 Task: Open a blank sheet, save the file as Matthew Add the quote 'Your dreams are worth fighting for; don't let anyone tell you otherwise.'Your dreams are worth fighting for; don't let anyone tell you otherwise.  Apply font style Apply font style Broadway and font size 24 Align the text to the Right .Change the text color to  Light Red
Action: Mouse moved to (94, 93)
Screenshot: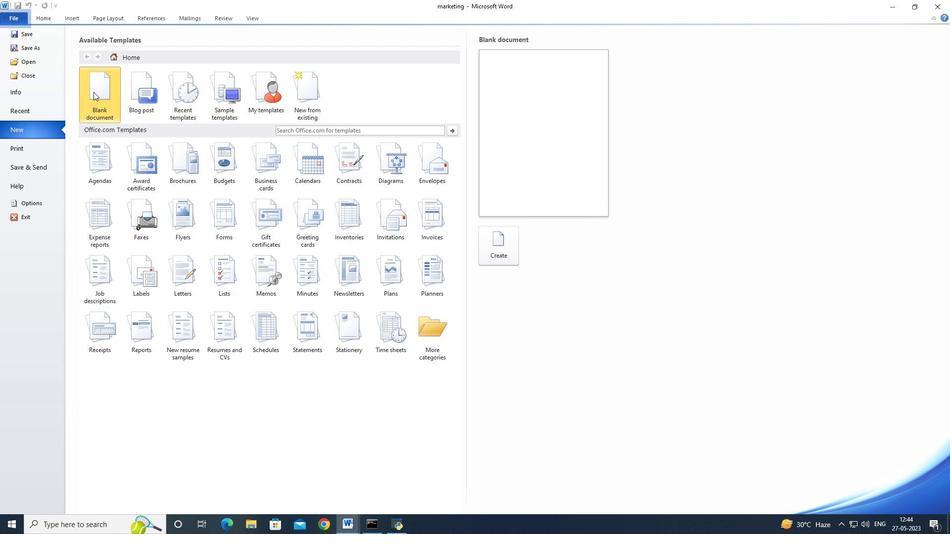 
Action: Mouse pressed left at (94, 93)
Screenshot: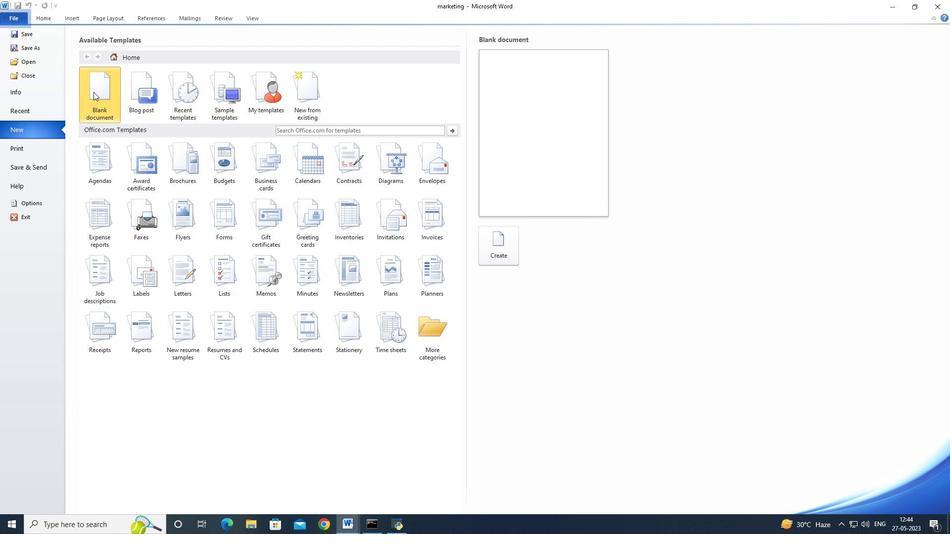 
Action: Mouse moved to (93, 93)
Screenshot: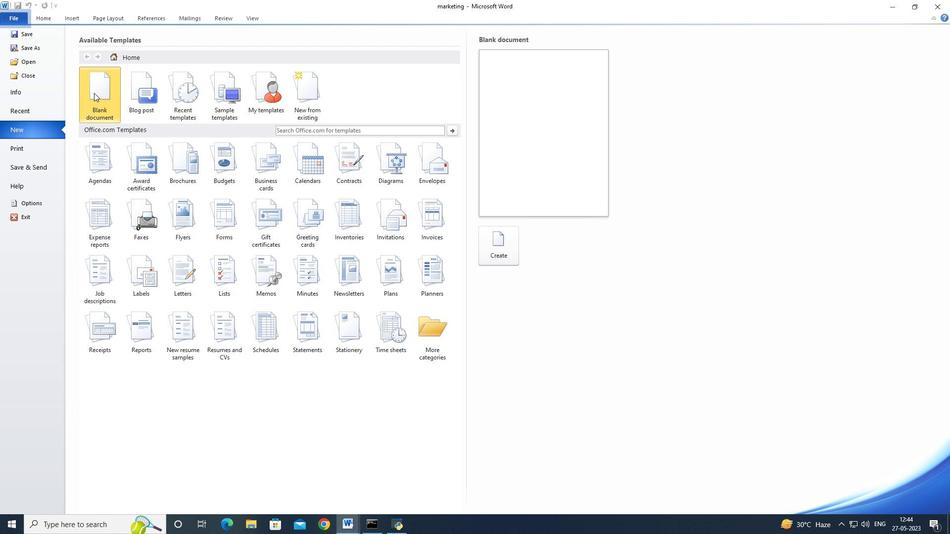 
Action: Mouse pressed left at (93, 93)
Screenshot: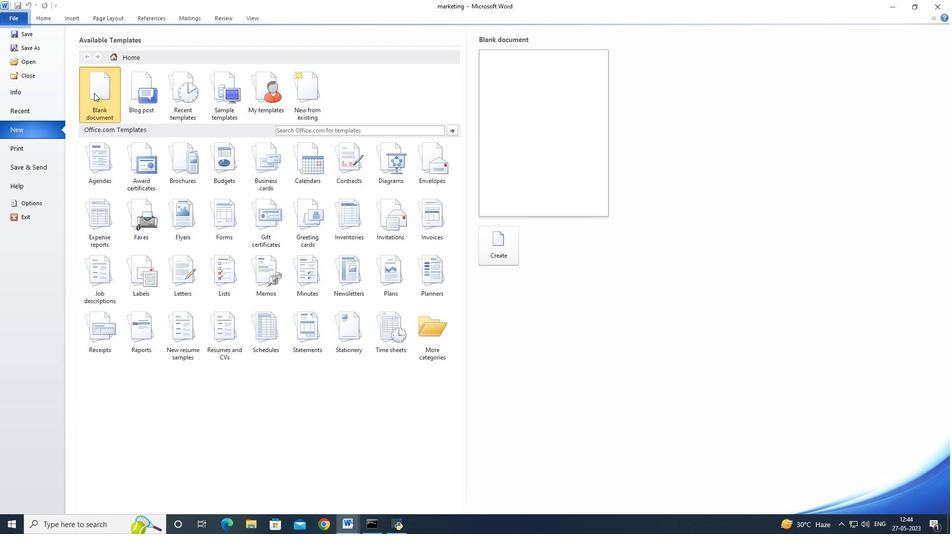 
Action: Mouse moved to (115, 119)
Screenshot: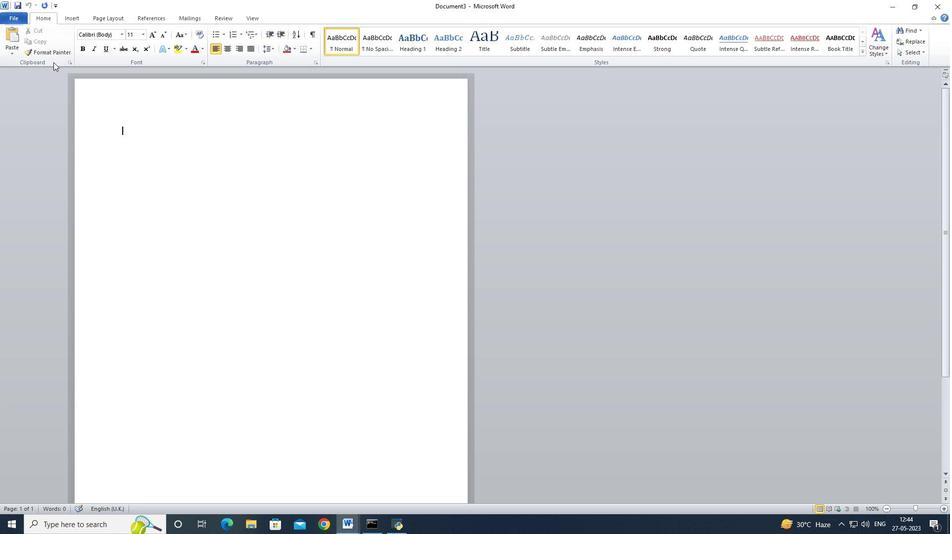 
Action: Key pressed <Key.shift><Key.shift><Key.shift><Key.shift><Key.shift><Key.shift><Key.shift><Key.shift><Key.shift><Key.shift><Key.shift><Key.shift><Key.shift><Key.shift><Key.shift><Key.shift><Key.shift><Key.shift><Key.shift><Key.shift><Key.shift><Key.shift><Key.shift><Key.shift><Key.shift><Key.shift><Key.shift><Key.shift><Key.shift><Key.shift><Key.shift><Key.shift><Key.shift><Key.shift><Key.shift><Key.shift><Key.shift><Key.shift><Key.shift><Key.shift><Key.shift><Key.shift><Key.shift><Key.shift><Key.shift><Key.shift><Key.shift><Key.shift><Key.shift><Key.shift><Key.shift><Key.shift><Key.shift><Key.shift><Key.shift><Key.shift><Key.shift><Key.shift><Key.shift><Key.shift><Key.shift><Key.shift><Key.shift><Key.shift><Key.shift><Key.shift><Key.shift>
Screenshot: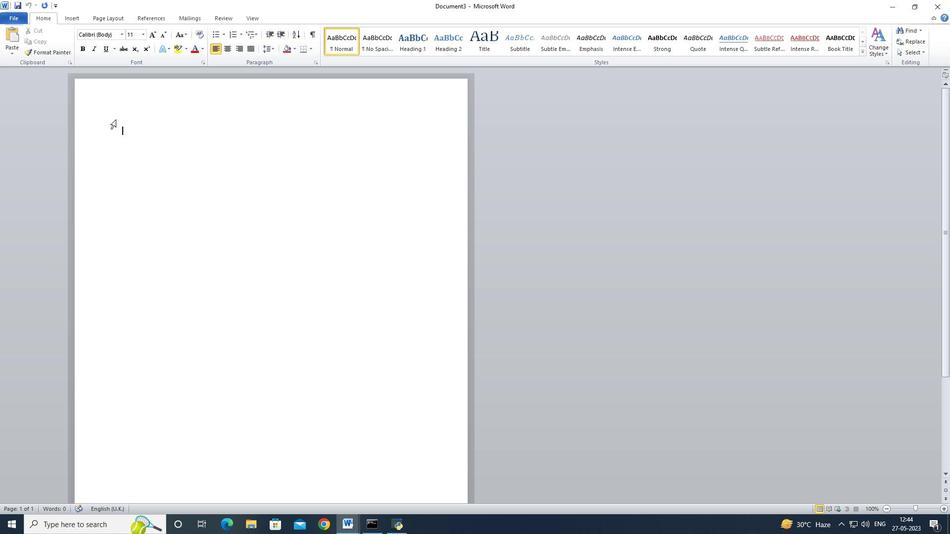 
Action: Mouse moved to (0, 16)
Screenshot: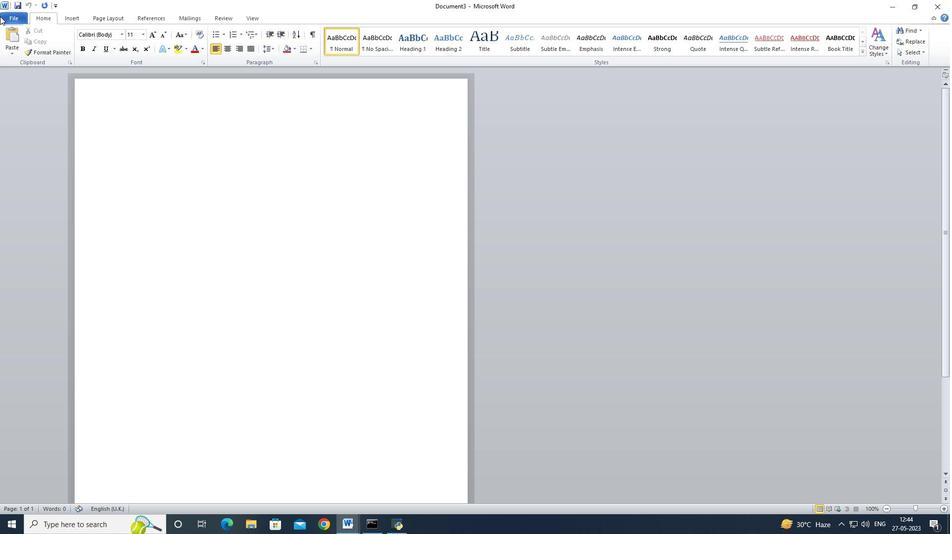 
Action: Mouse pressed left at (0, 16)
Screenshot: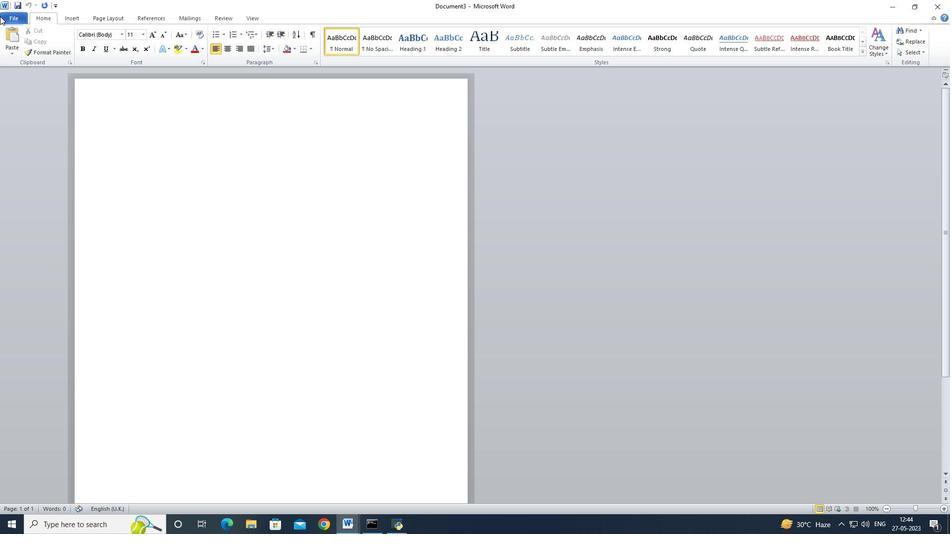 
Action: Mouse moved to (42, 45)
Screenshot: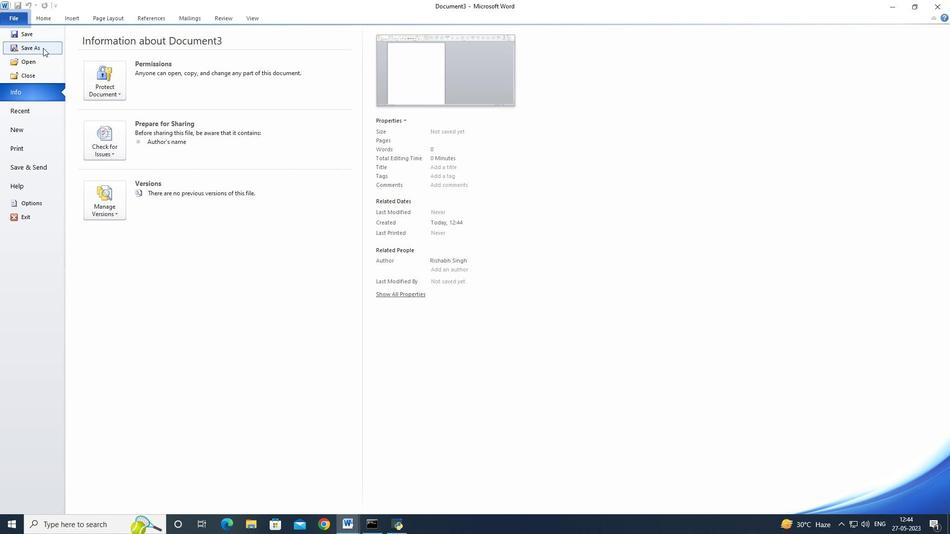 
Action: Mouse pressed left at (42, 45)
Screenshot: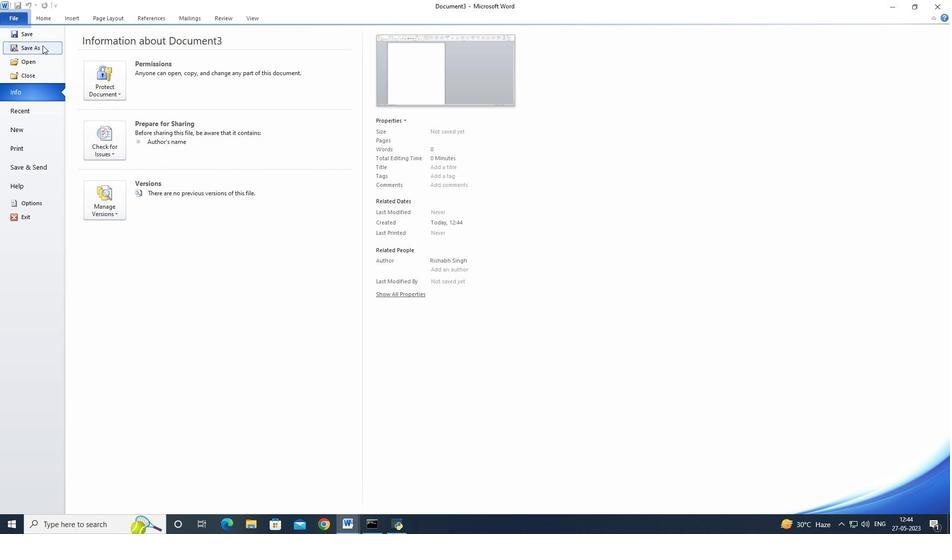 
Action: Mouse moved to (304, 96)
Screenshot: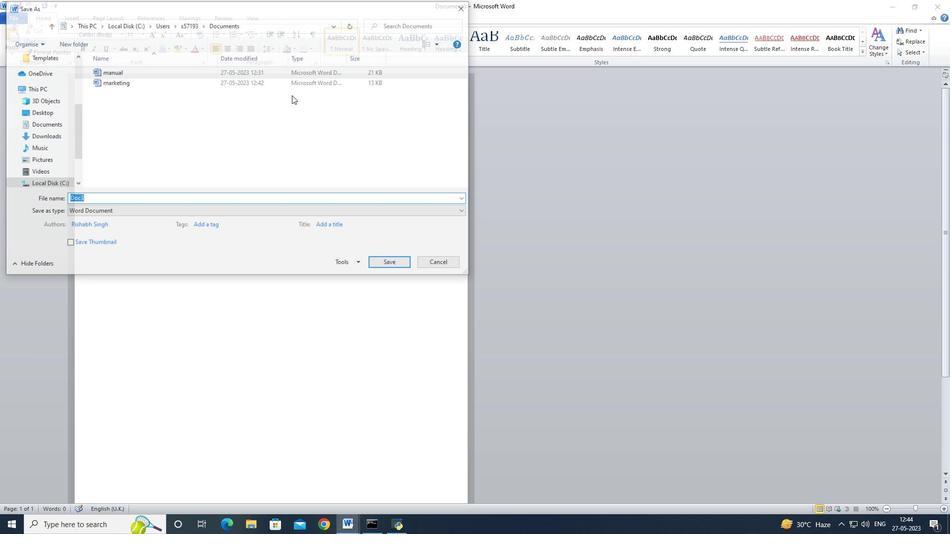 
Action: Key pressed <Key.backspace><Key.shift>Mattg<Key.backspace><Key.backspace><Key.backspace><Key.backspace><Key.backspace><Key.backspace><Key.caps_lock><Key.shift>mATTHEW
Screenshot: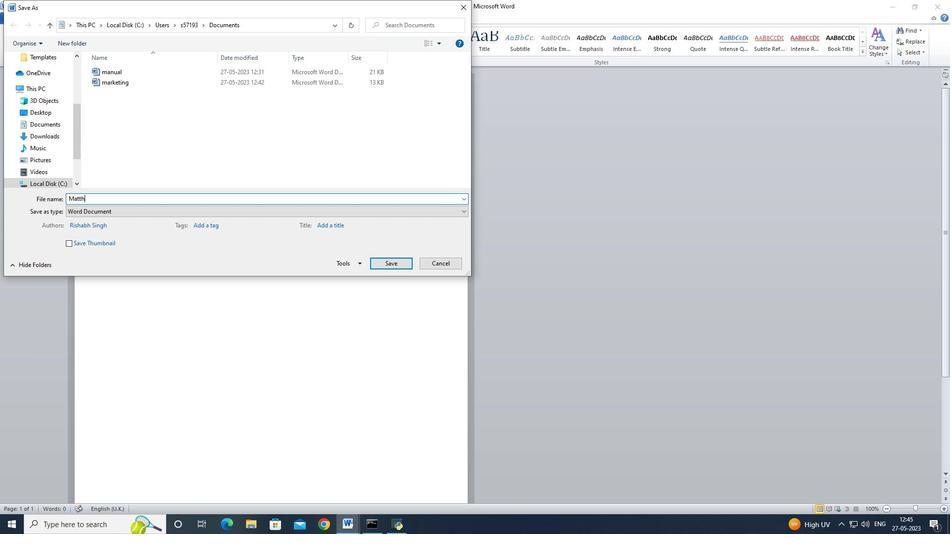 
Action: Mouse moved to (376, 263)
Screenshot: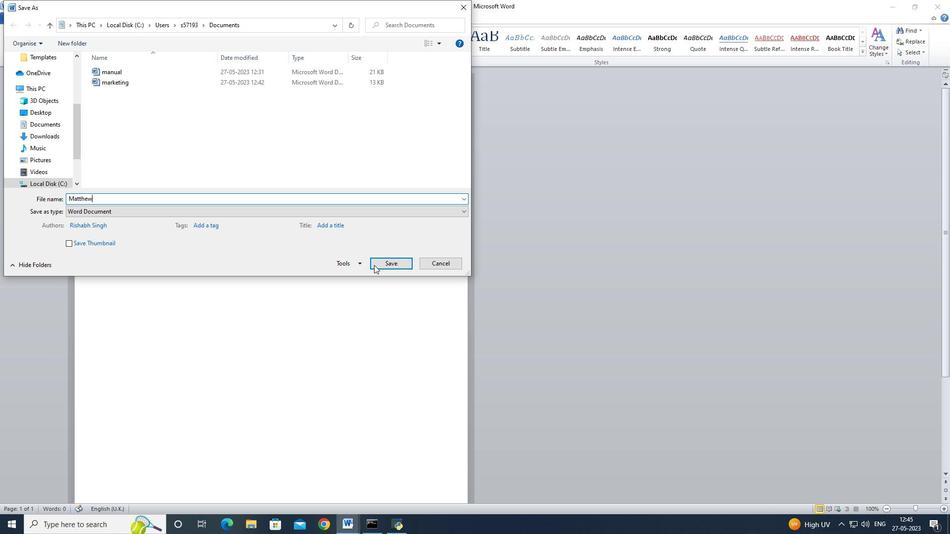 
Action: Mouse pressed left at (376, 263)
Screenshot: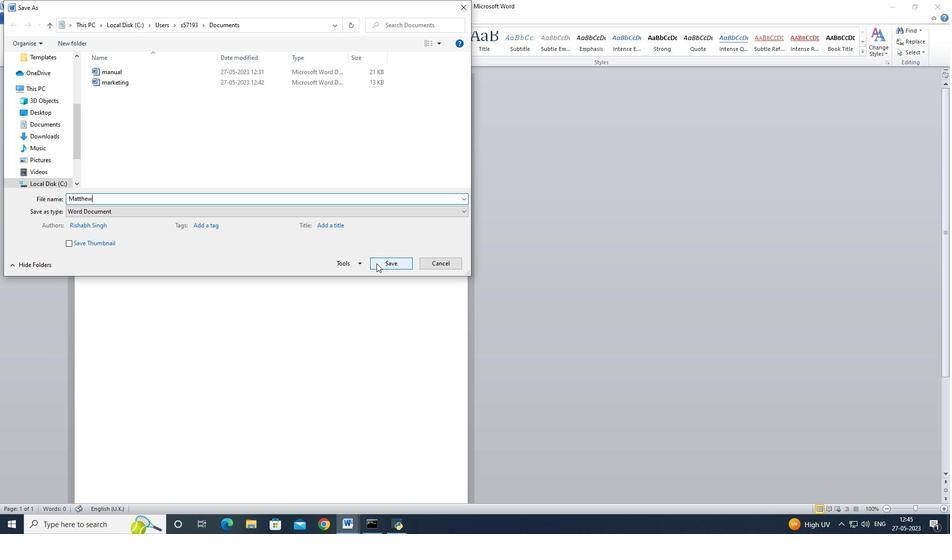 
Action: Mouse moved to (265, 153)
Screenshot: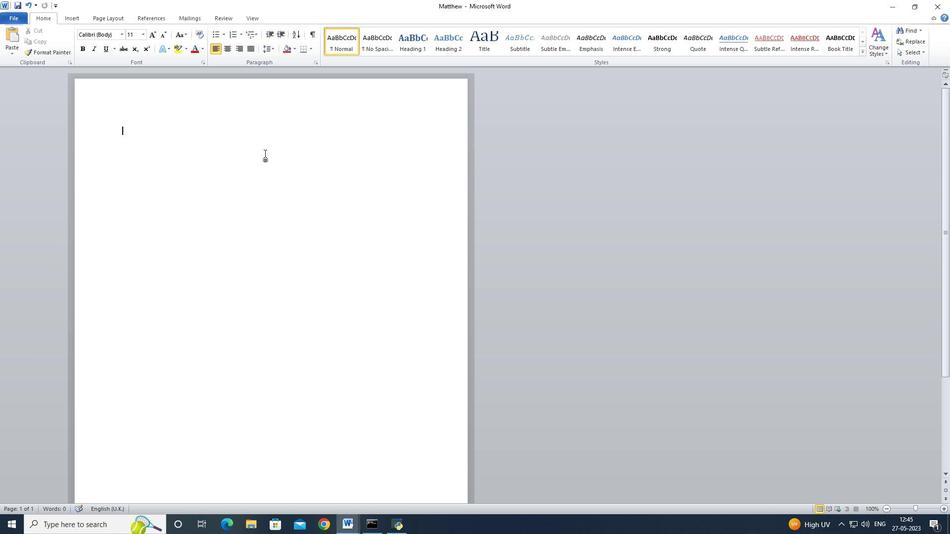 
Action: Key pressed <Key.shift>yOUR<Key.space>DREAMS<Key.space>ARE<Key.space>WORTH<Key.space>FIGHTING<Key.space>FOR<Key.space>
Screenshot: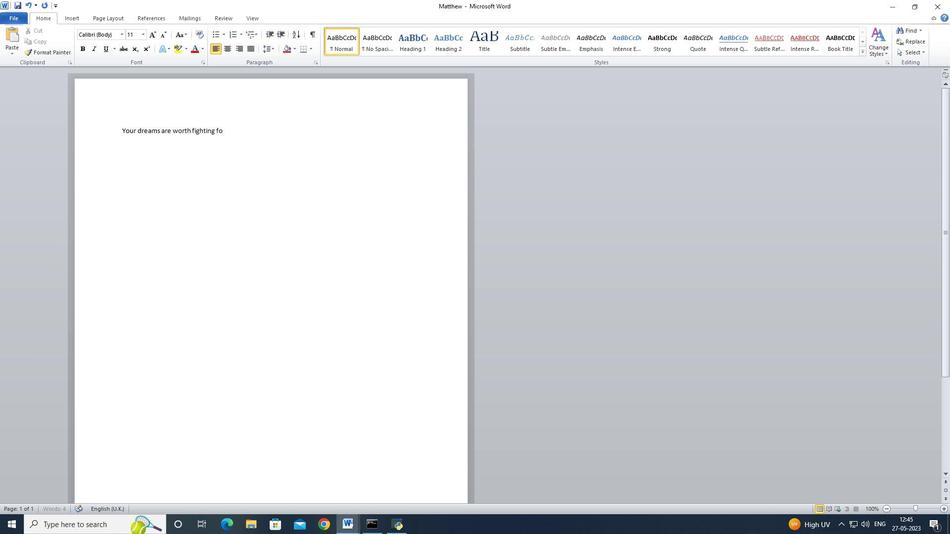 
Action: Mouse moved to (268, 153)
Screenshot: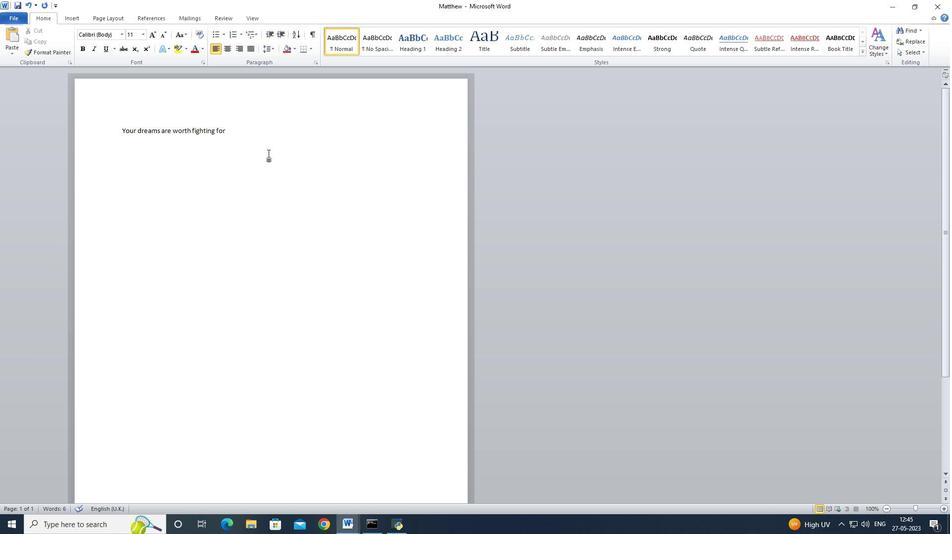 
Action: Key pressed ;<Key.space>DON'T<Key.space>LET<Key.space>ANYONE<Key.space>TELL<Key.space>YOU<Key.space>OTHERWISE/<Key.backspace>.
Screenshot: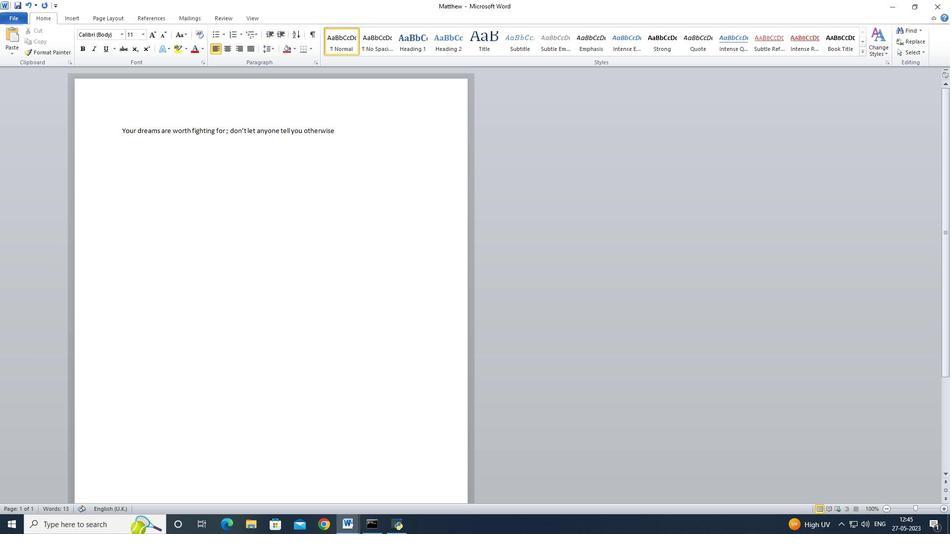 
Action: Mouse moved to (364, 132)
Screenshot: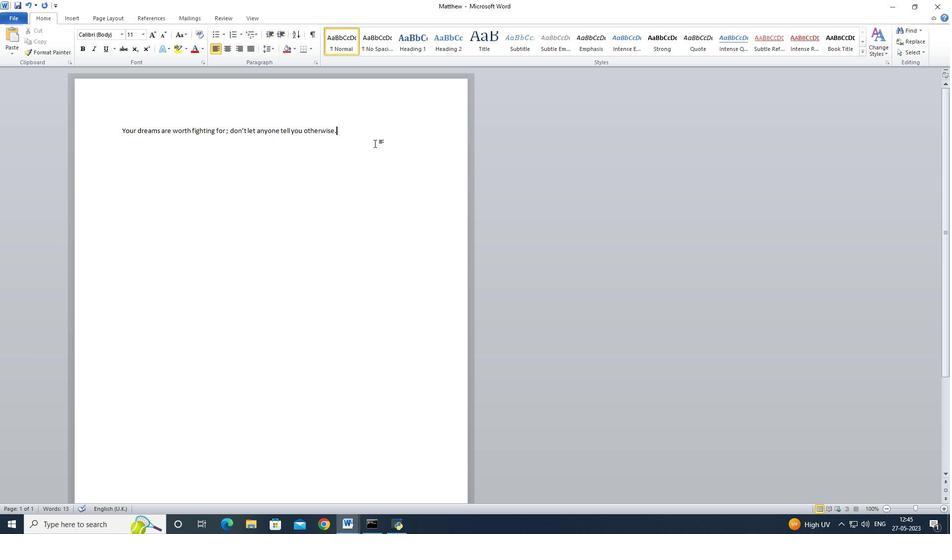 
Action: Mouse pressed left at (364, 132)
Screenshot: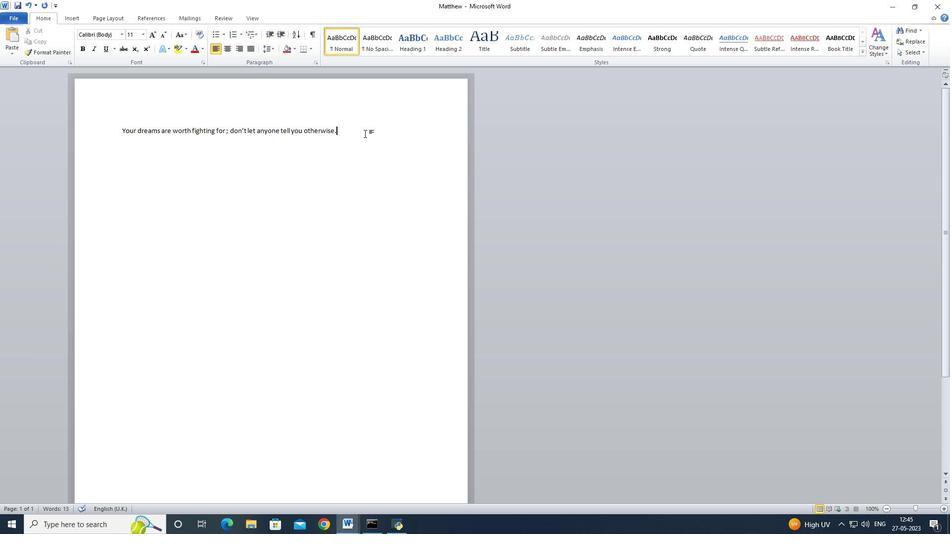 
Action: Mouse moved to (122, 36)
Screenshot: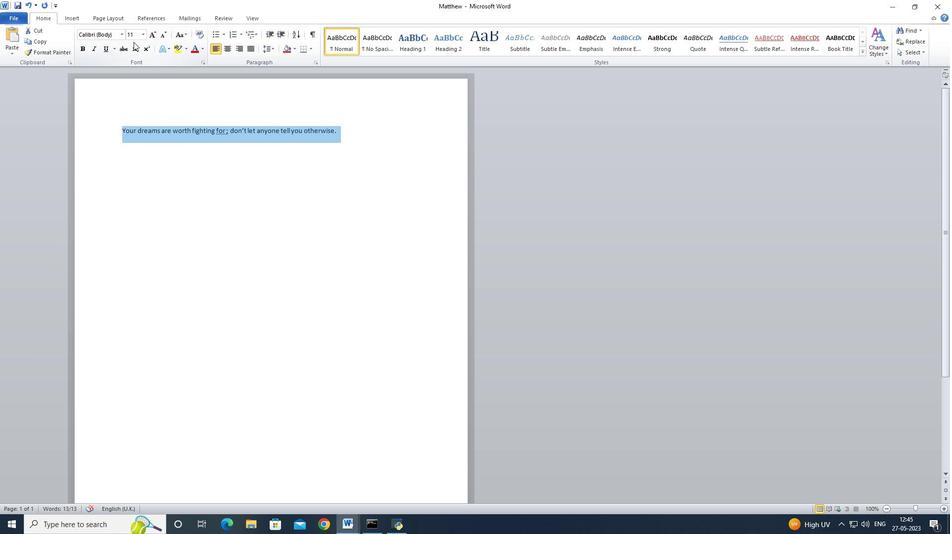 
Action: Mouse pressed left at (122, 36)
Screenshot: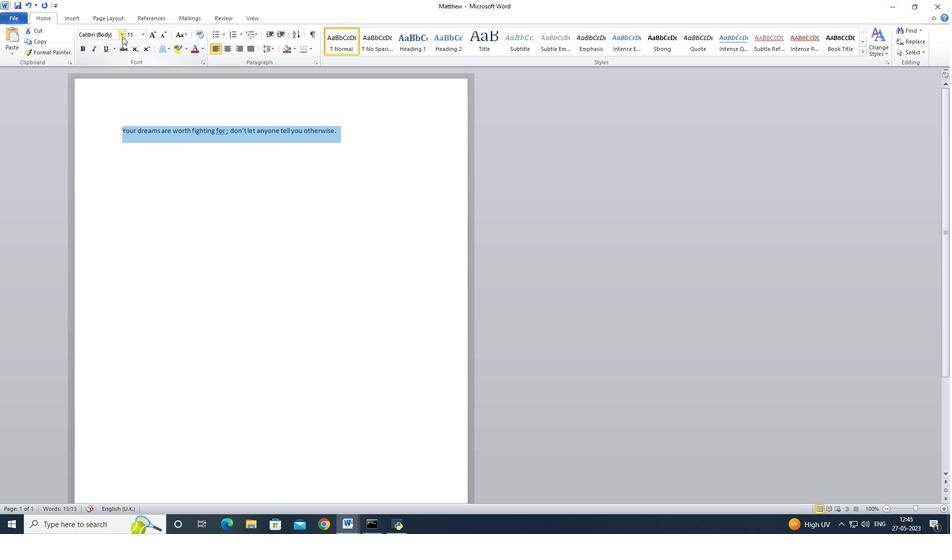
Action: Mouse moved to (122, 35)
Screenshot: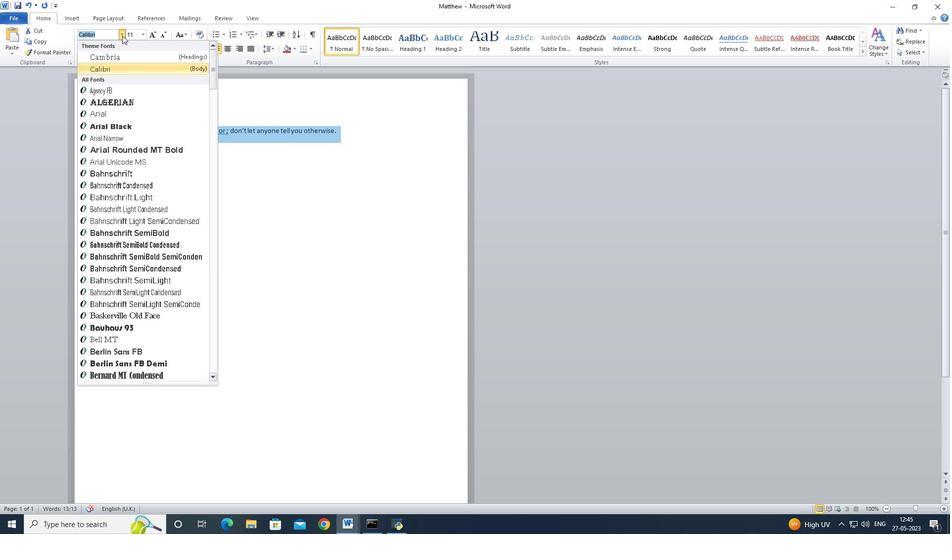 
Action: Key pressed BROA<Key.enter>
Screenshot: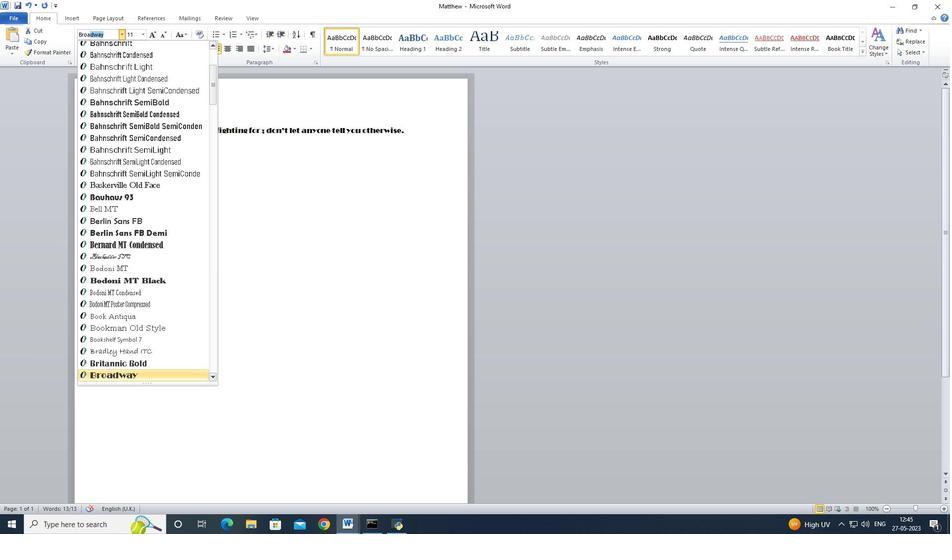 
Action: Mouse moved to (212, 128)
Screenshot: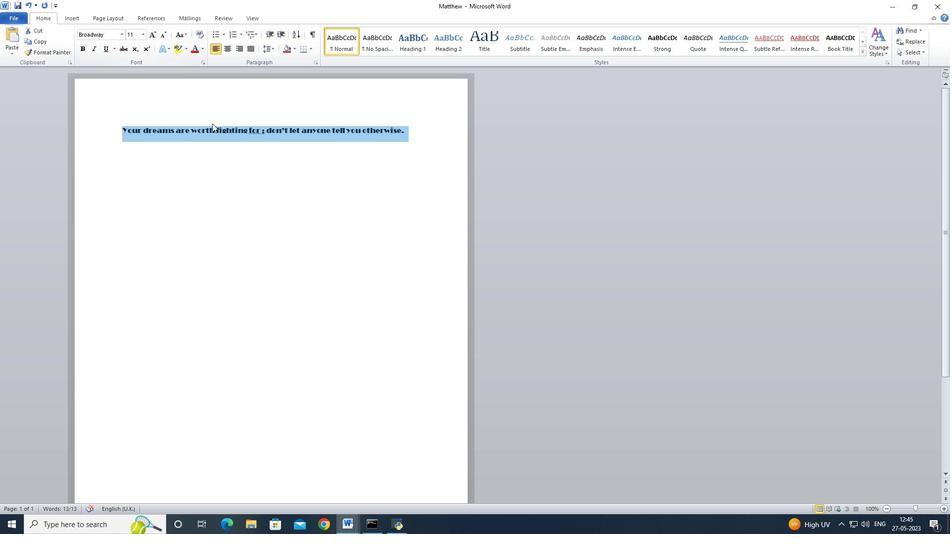 
Action: Mouse pressed left at (212, 128)
Screenshot: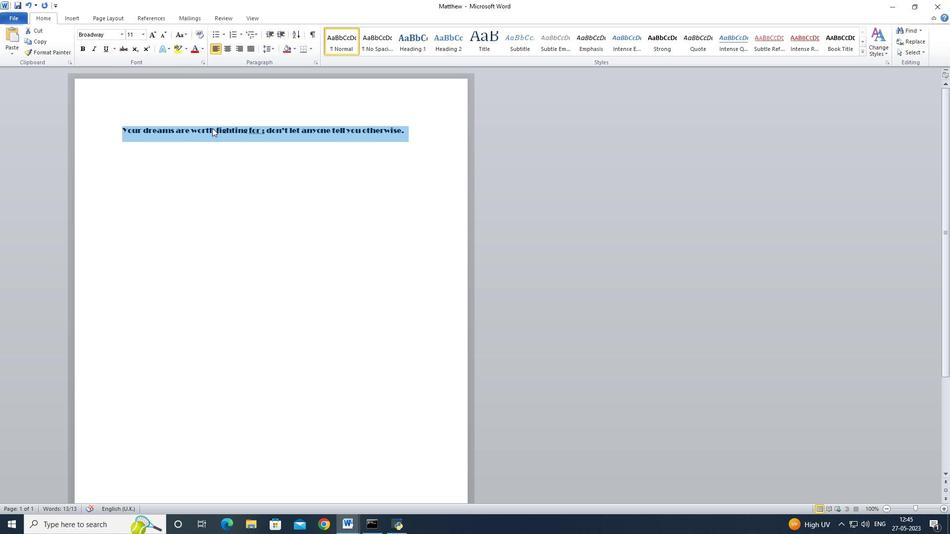 
Action: Mouse moved to (121, 130)
Screenshot: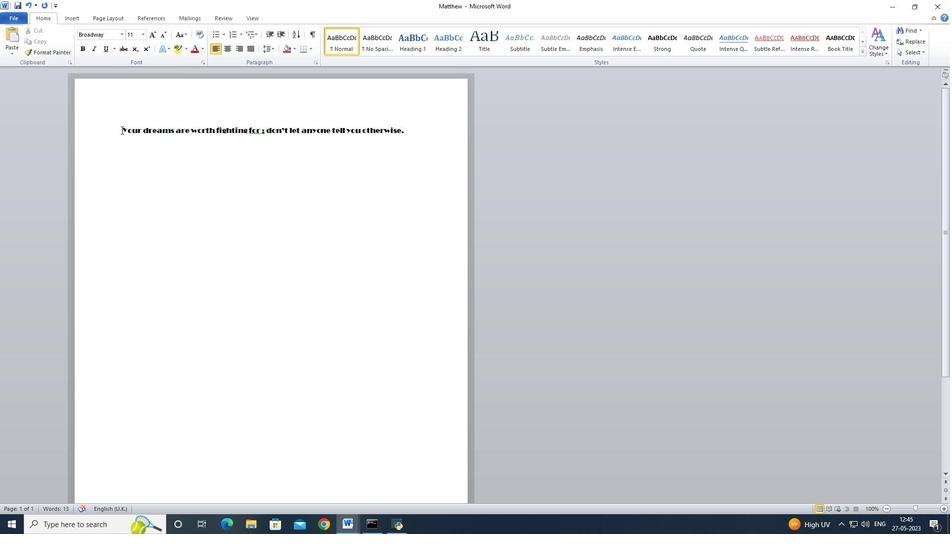 
Action: Mouse pressed left at (121, 130)
Screenshot: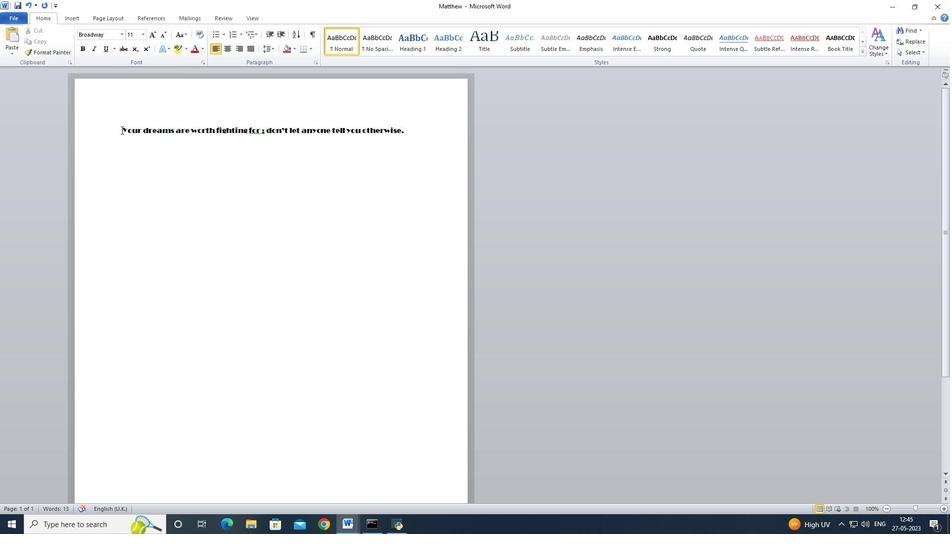 
Action: Mouse moved to (143, 33)
Screenshot: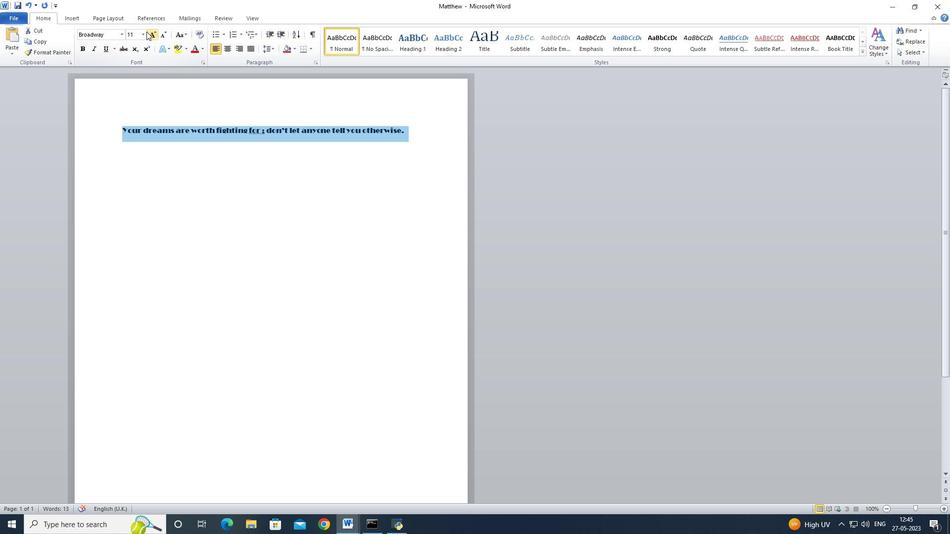 
Action: Mouse pressed left at (143, 33)
Screenshot: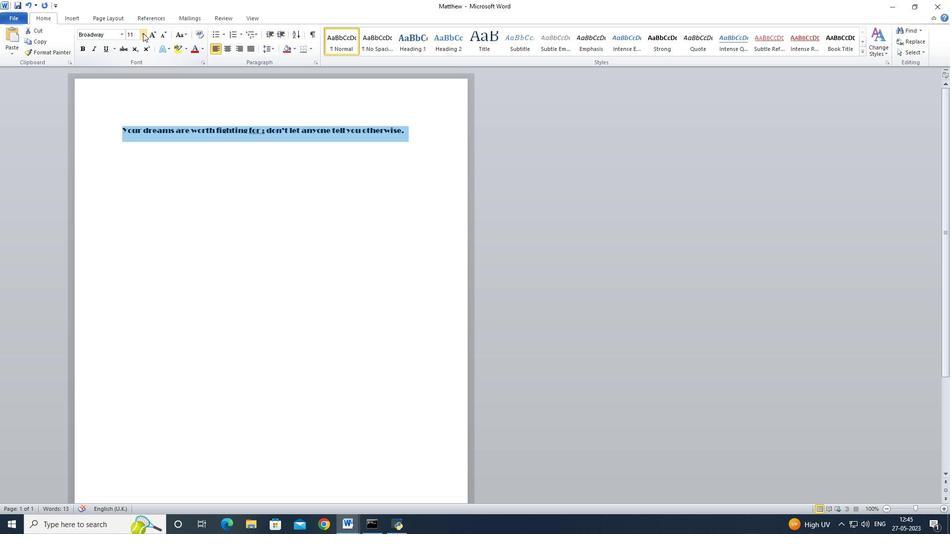 
Action: Mouse moved to (138, 35)
Screenshot: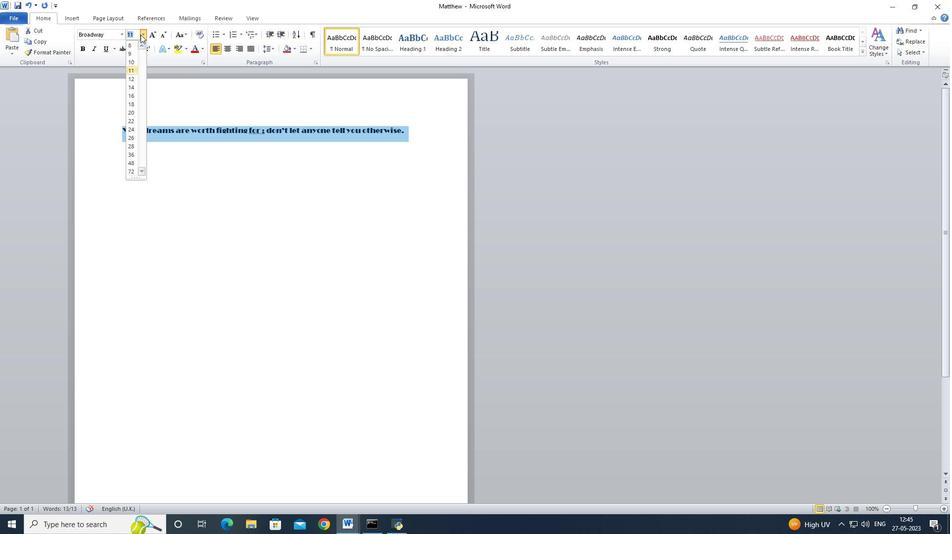 
Action: Mouse pressed left at (138, 35)
Screenshot: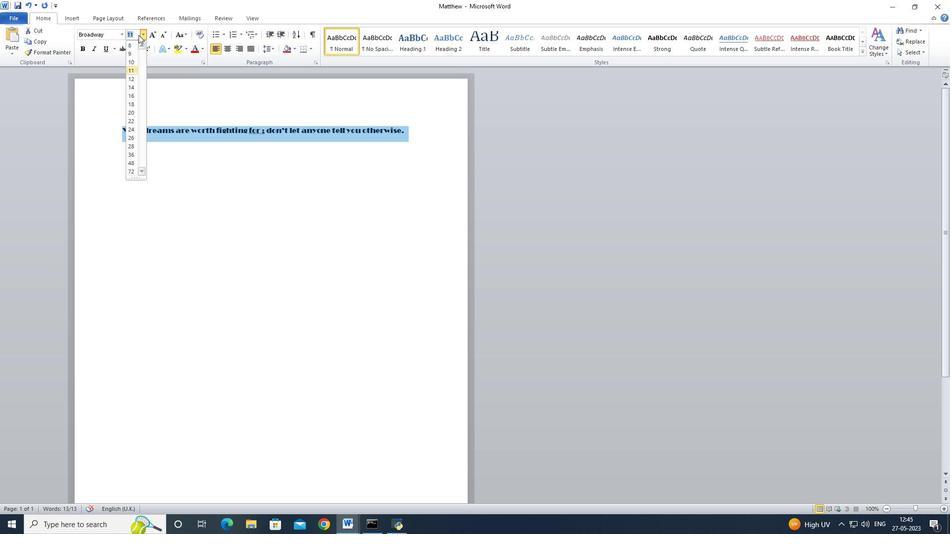 
Action: Mouse moved to (130, 129)
Screenshot: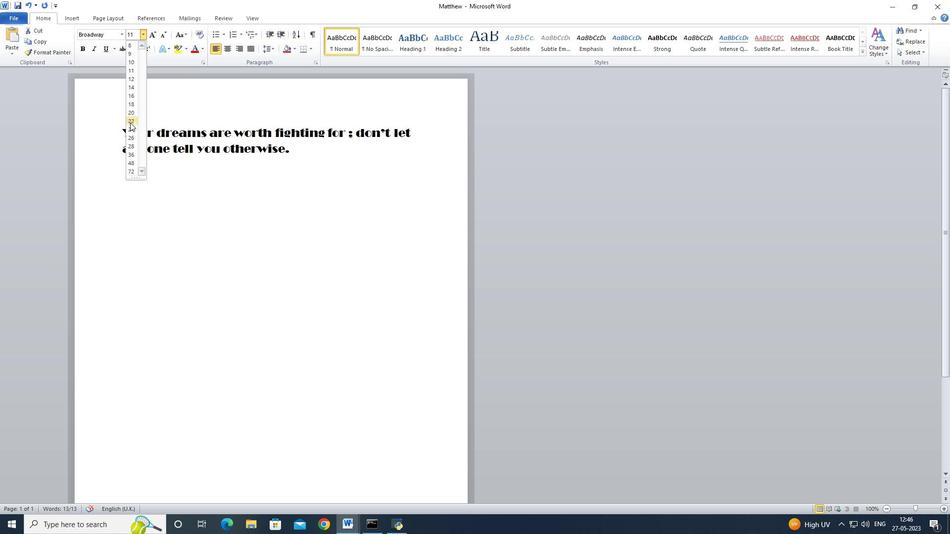 
Action: Mouse pressed left at (130, 129)
Screenshot: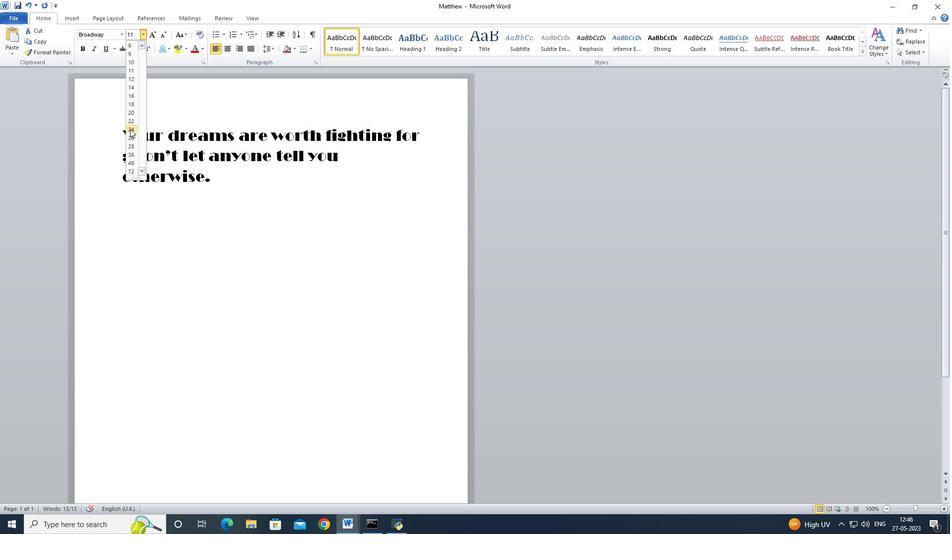 
Action: Mouse moved to (236, 48)
Screenshot: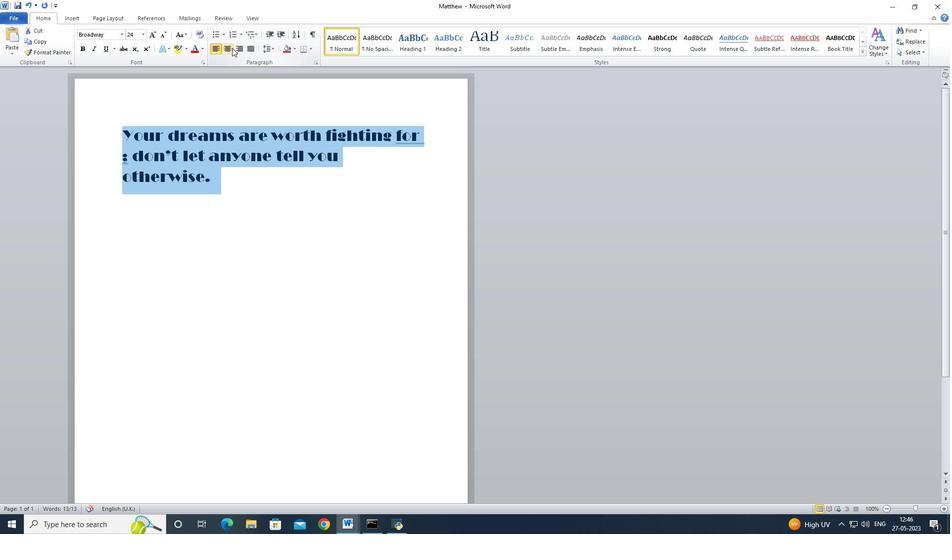 
Action: Mouse pressed left at (236, 48)
Screenshot: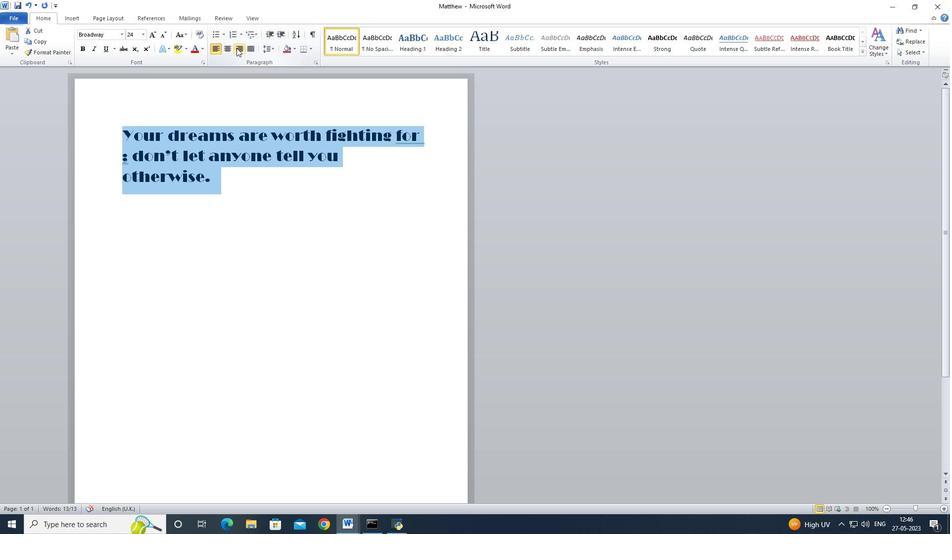 
Action: Mouse moved to (273, 135)
Screenshot: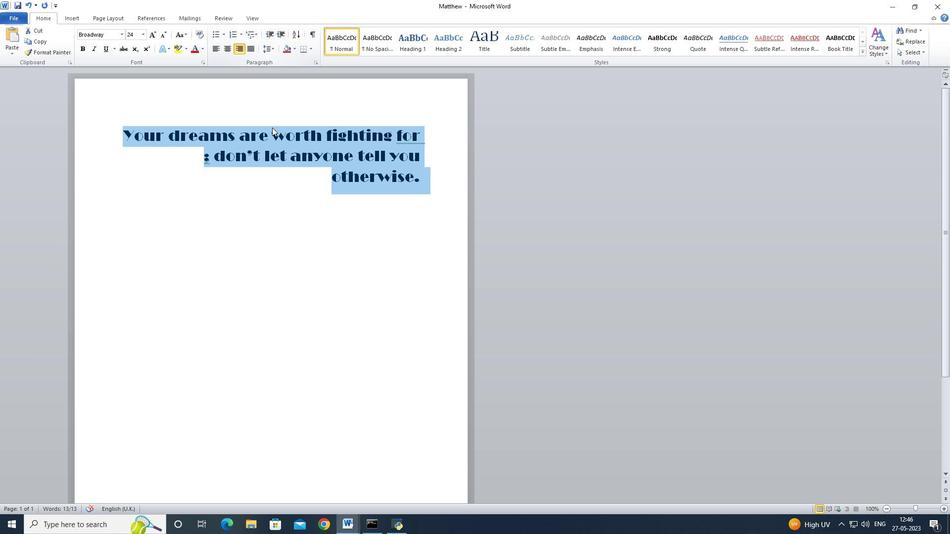 
Action: Mouse pressed right at (273, 135)
Screenshot: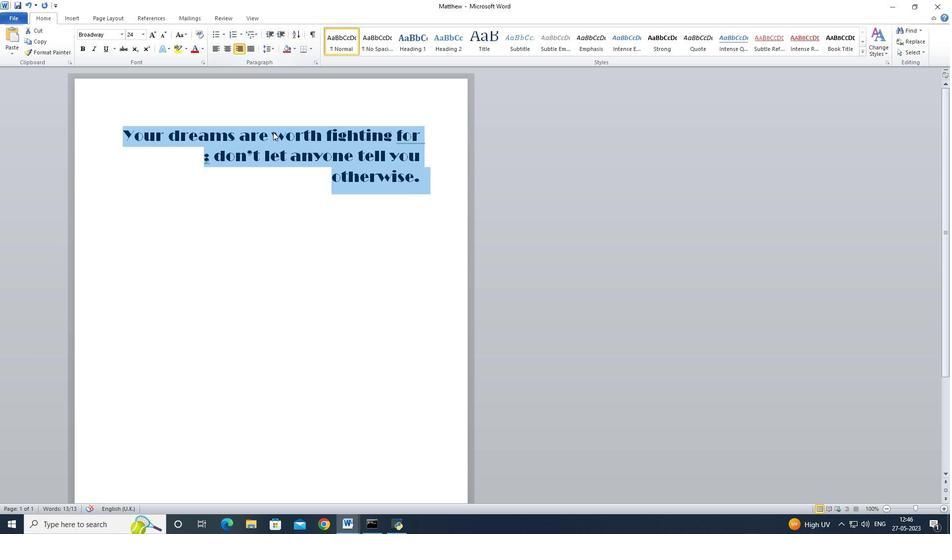 
Action: Mouse moved to (349, 122)
Screenshot: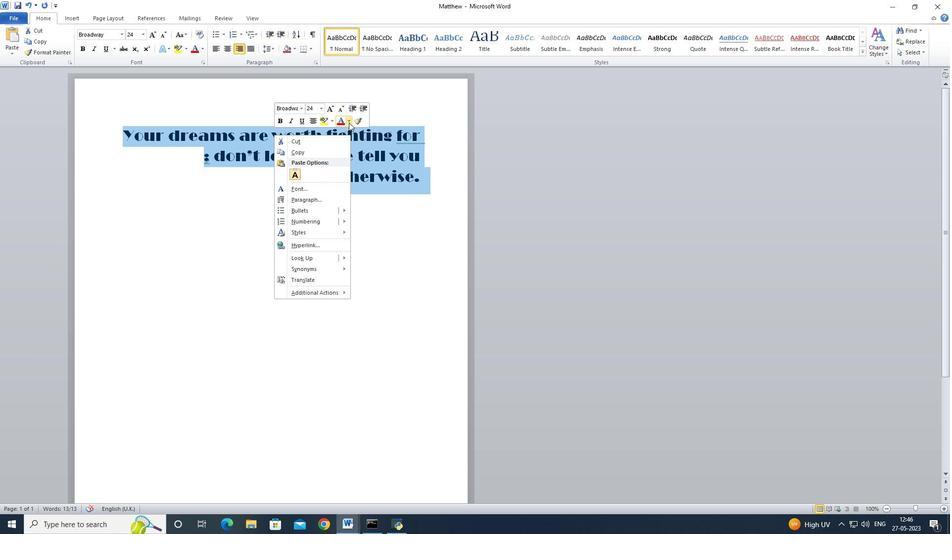 
Action: Mouse pressed left at (349, 122)
Screenshot: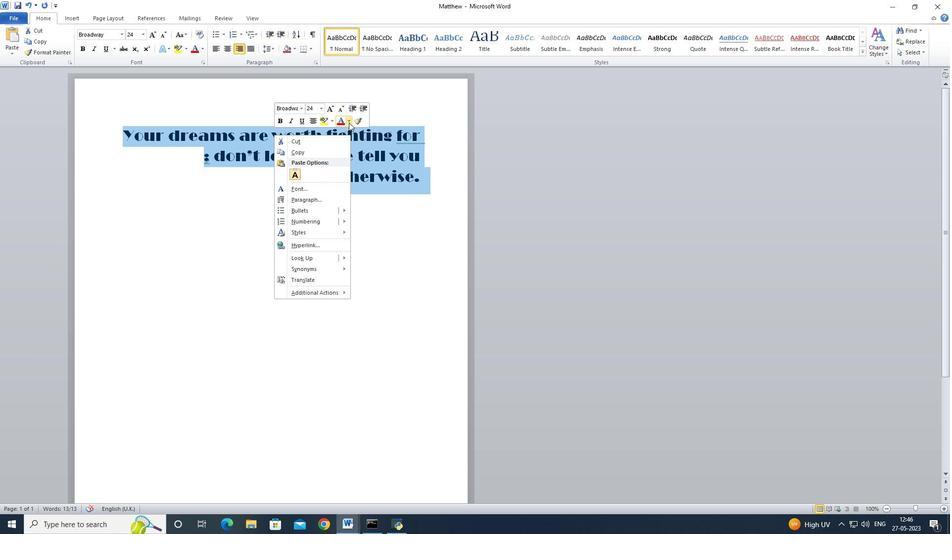 
Action: Mouse moved to (382, 174)
Screenshot: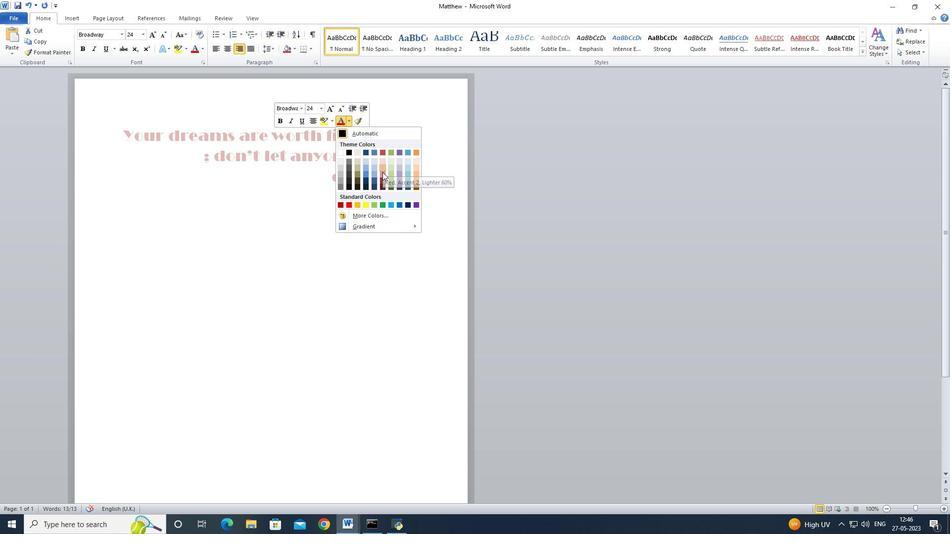 
Action: Mouse pressed left at (382, 174)
Screenshot: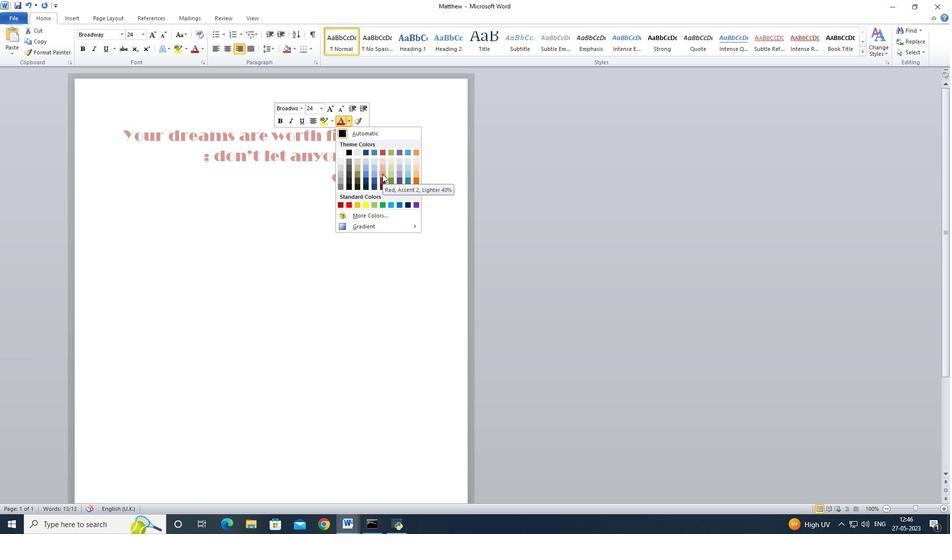 
Action: Mouse moved to (291, 218)
Screenshot: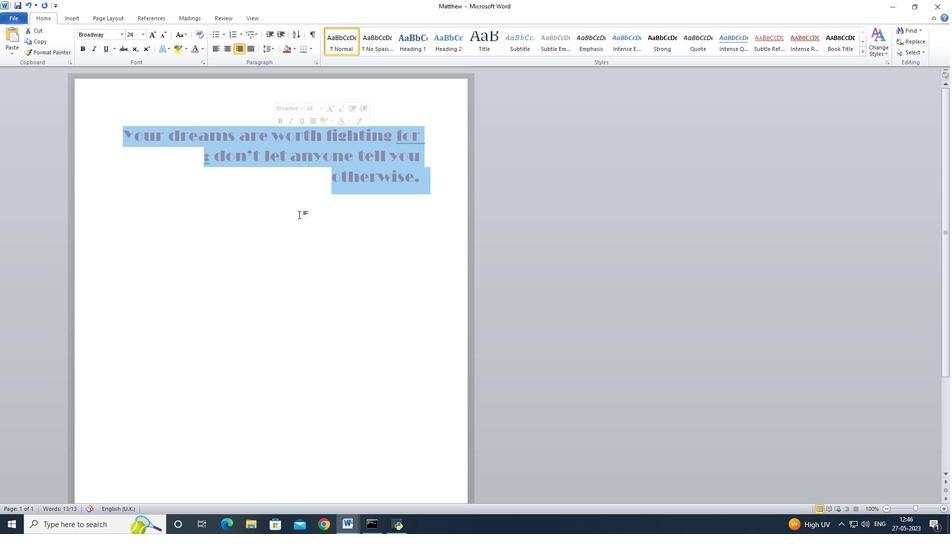 
Action: Mouse pressed left at (291, 218)
Screenshot: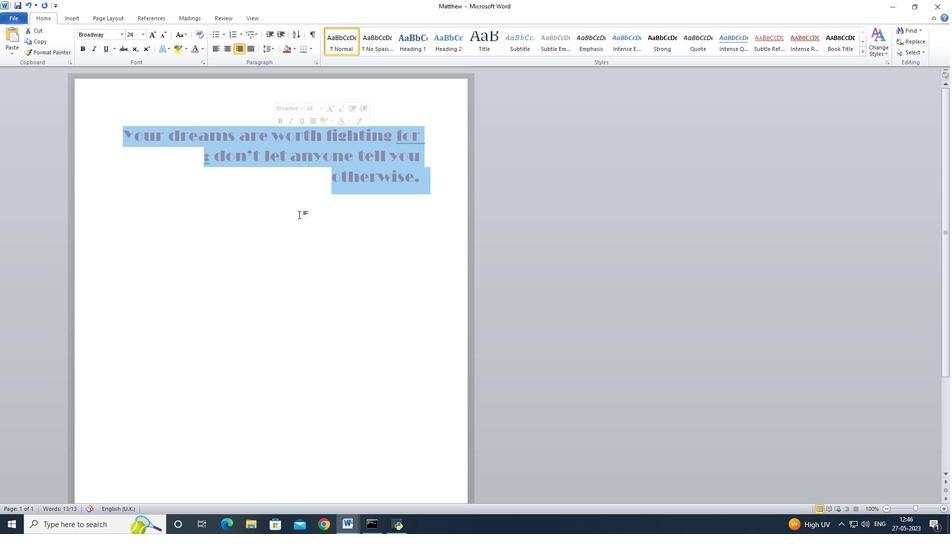 
Action: Mouse moved to (294, 217)
Screenshot: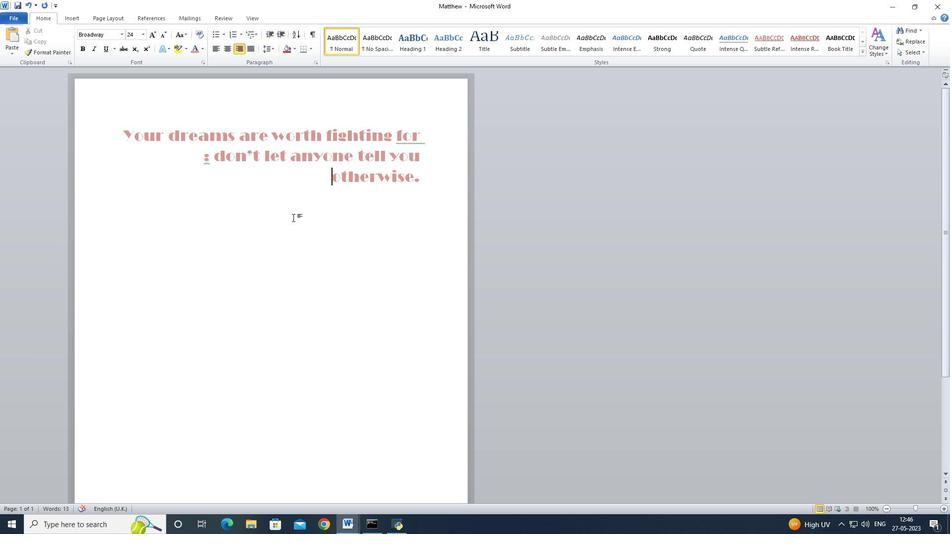 
